Task: Change  the formatting of the data to Which is Greater than5, In conditional formating, put the option 'Yellow Fill with Drak Yellow Text'In the sheet   Blaze Sales review   book
Action: Mouse moved to (510, 186)
Screenshot: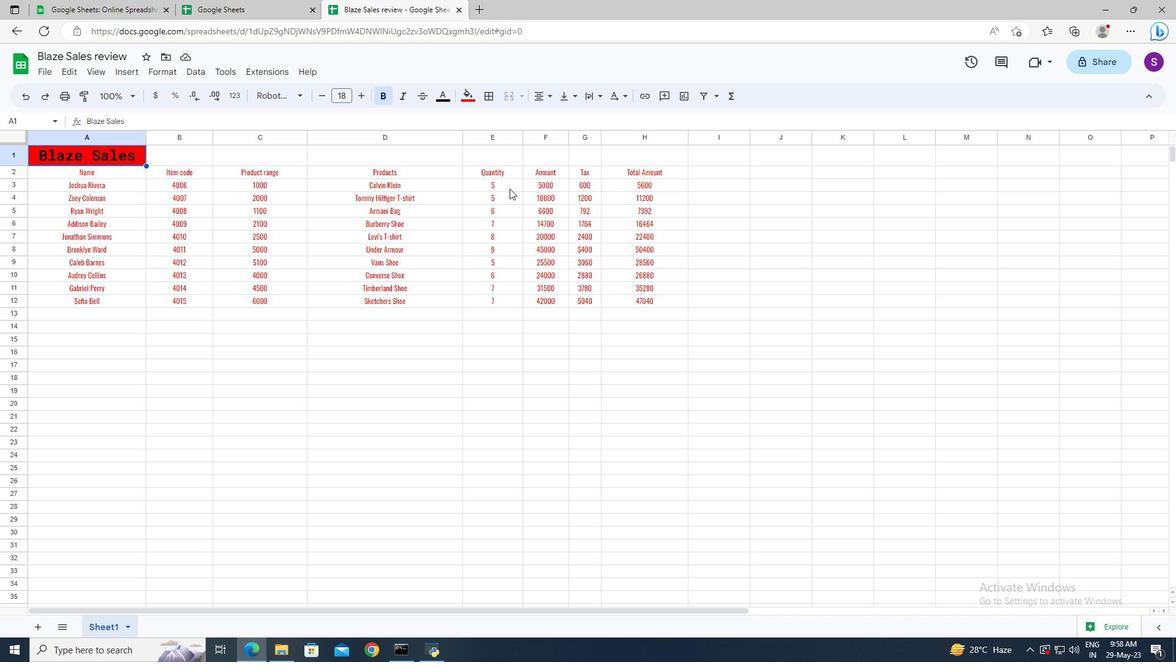 
Action: Mouse pressed left at (510, 186)
Screenshot: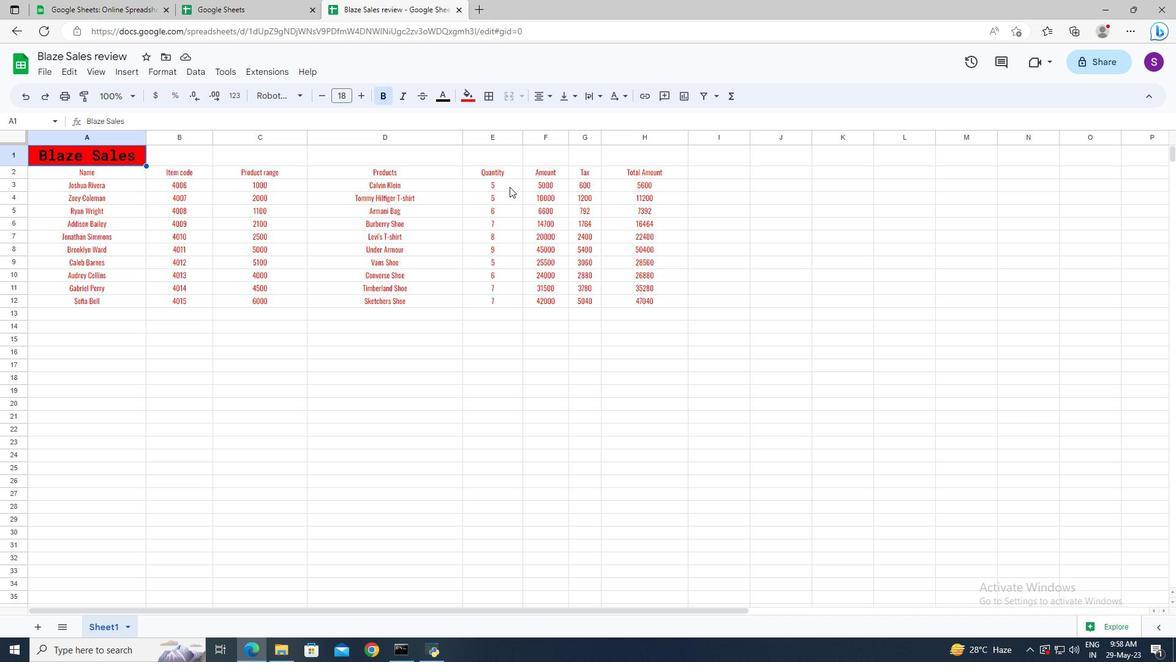 
Action: Mouse moved to (509, 184)
Screenshot: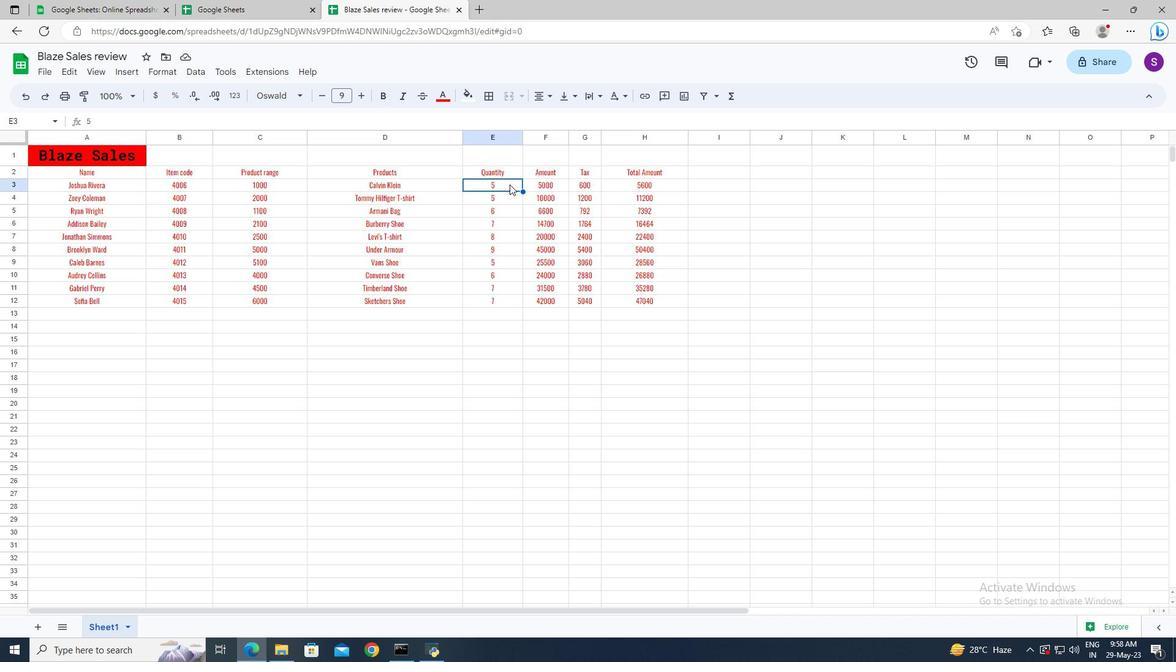 
Action: Key pressed <Key.shift>
Screenshot: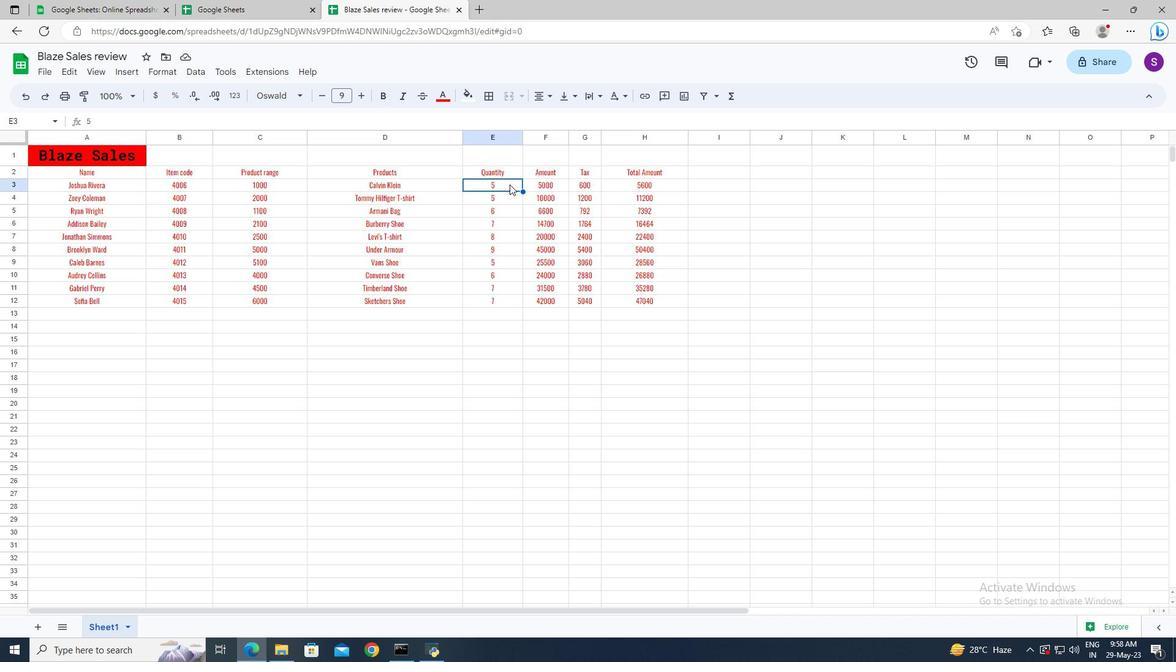 
Action: Mouse moved to (478, 166)
Screenshot: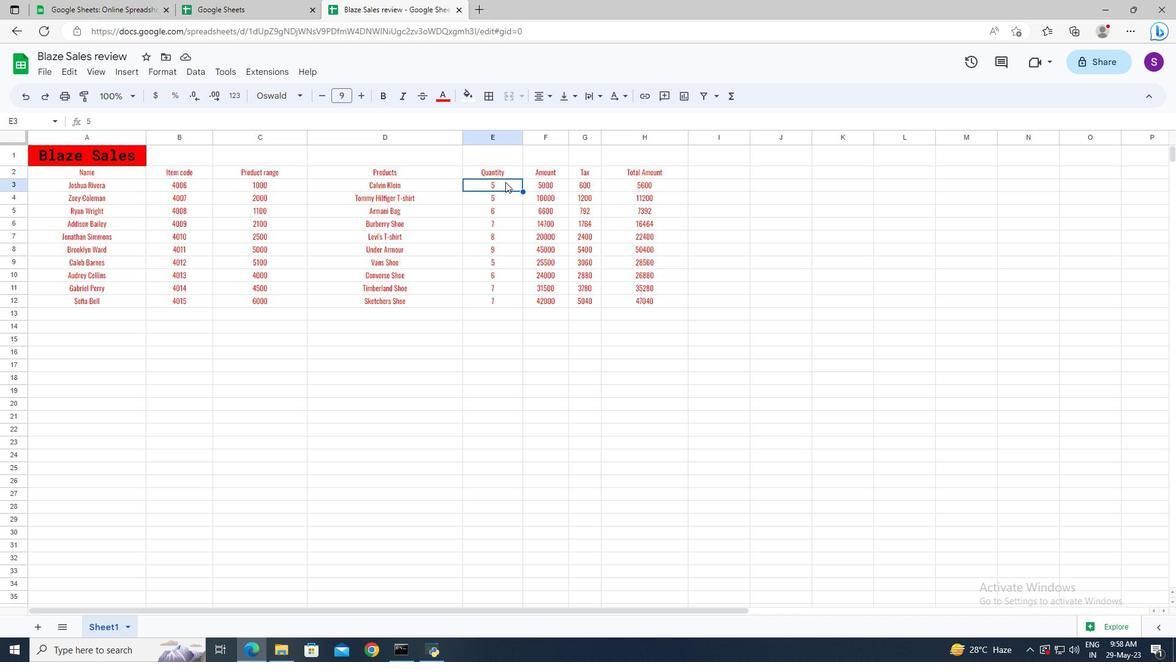 
Action: Key pressed <Key.down>
Screenshot: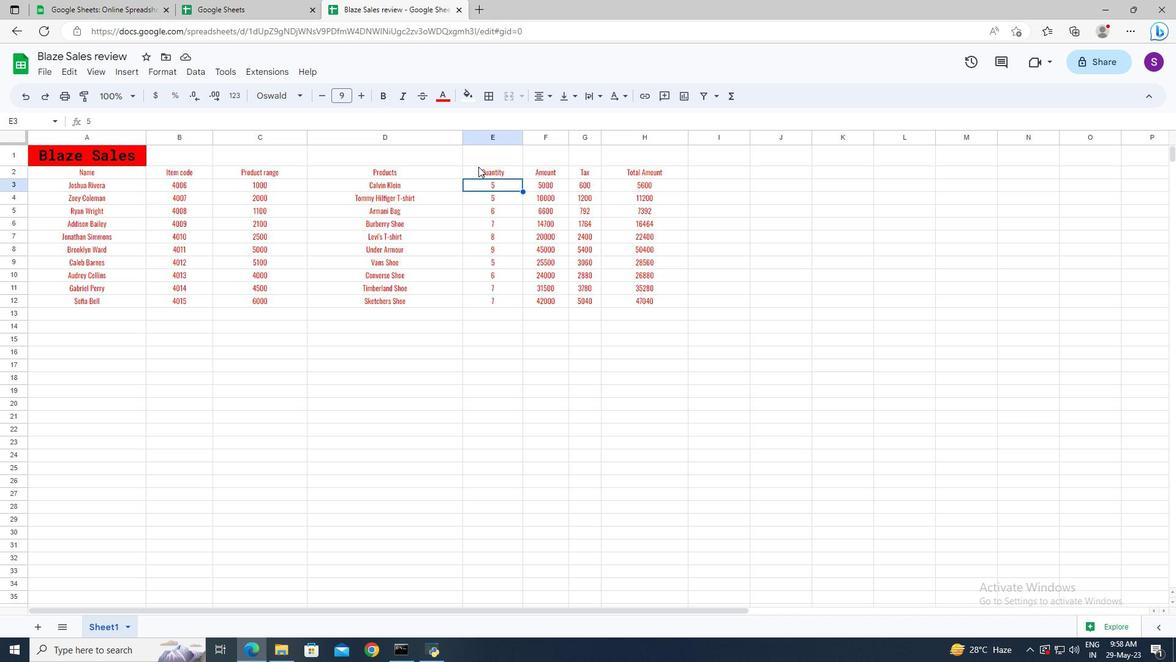 
Action: Mouse moved to (171, 73)
Screenshot: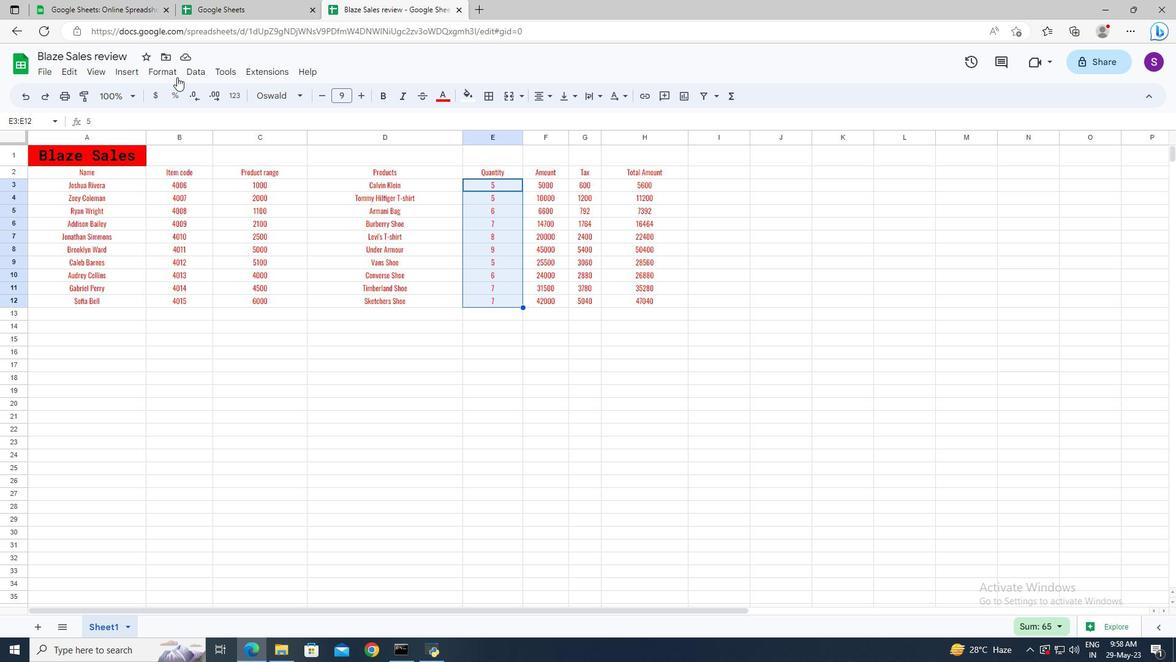 
Action: Mouse pressed left at (171, 73)
Screenshot: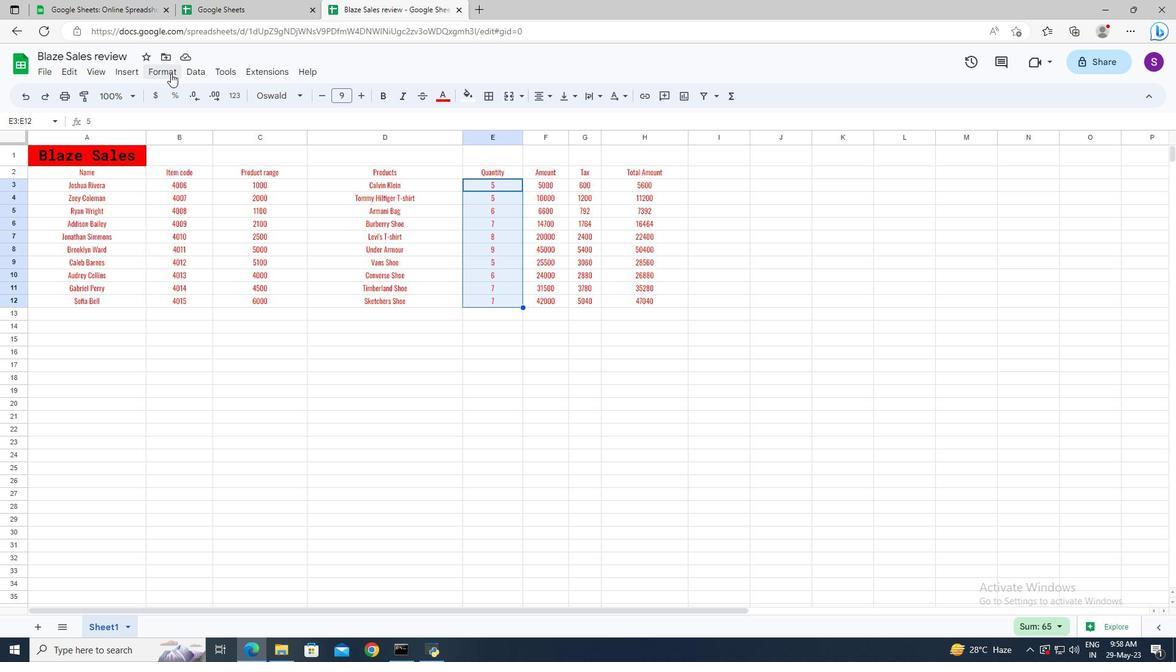 
Action: Mouse moved to (212, 278)
Screenshot: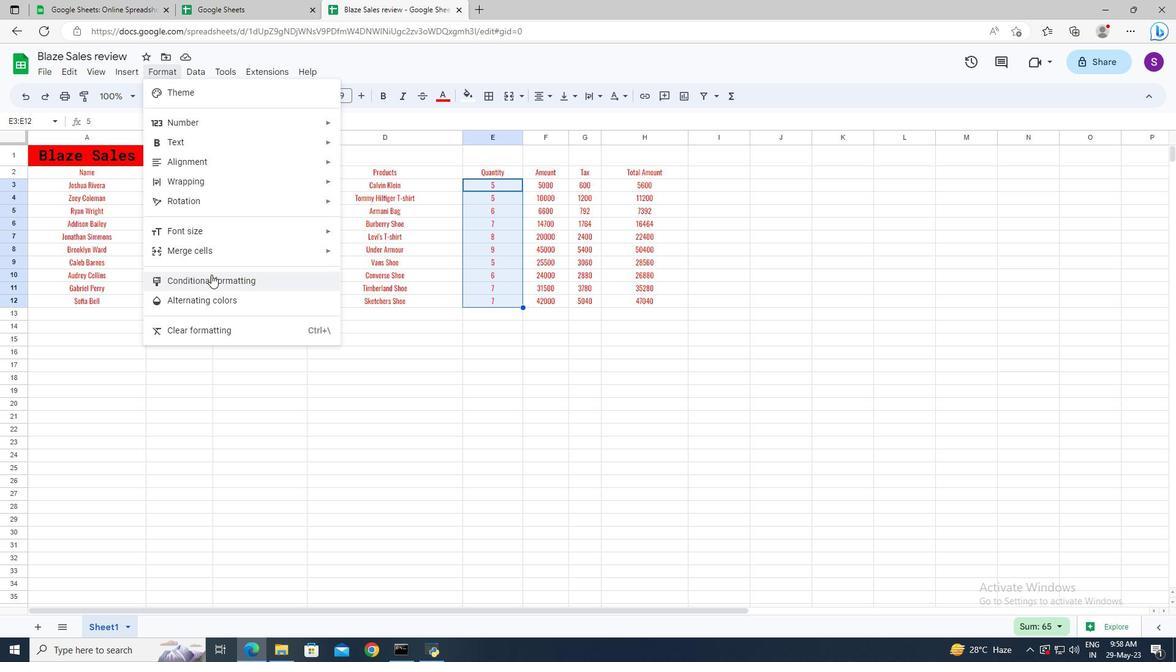 
Action: Mouse pressed left at (212, 278)
Screenshot: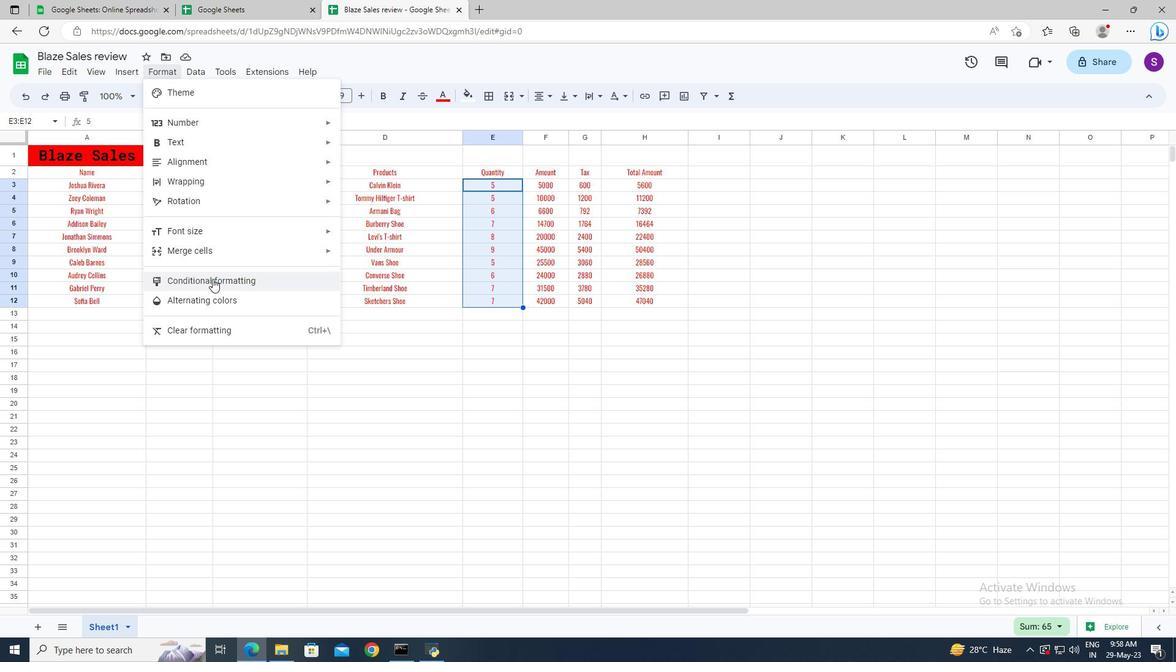 
Action: Mouse moved to (1024, 265)
Screenshot: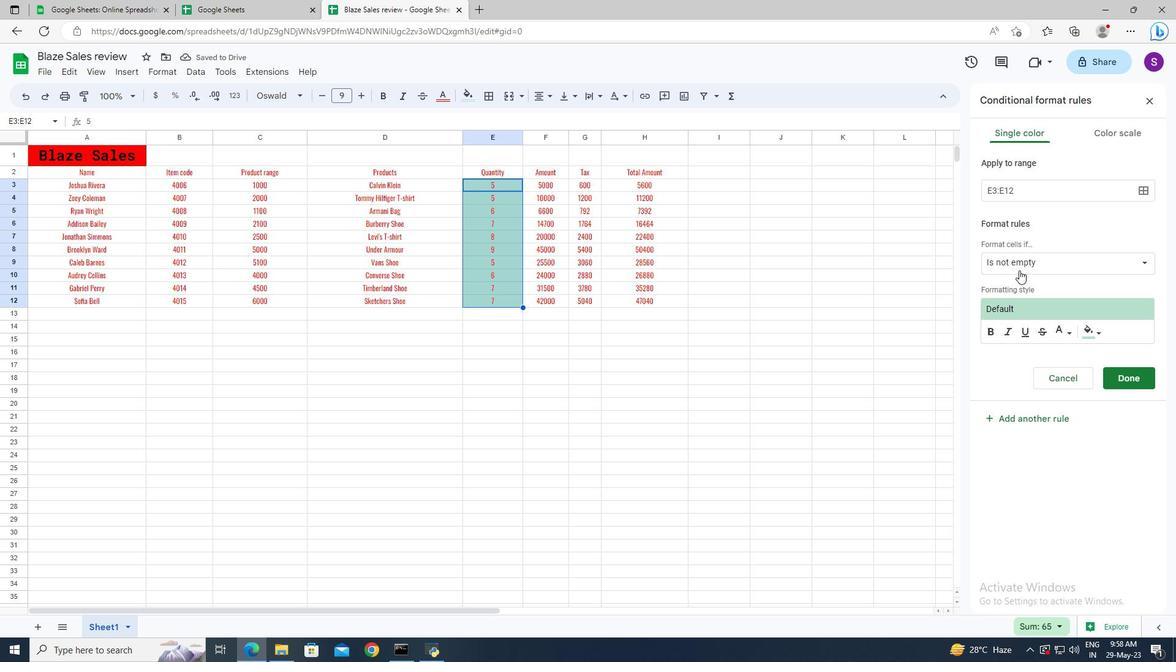 
Action: Mouse pressed left at (1024, 265)
Screenshot: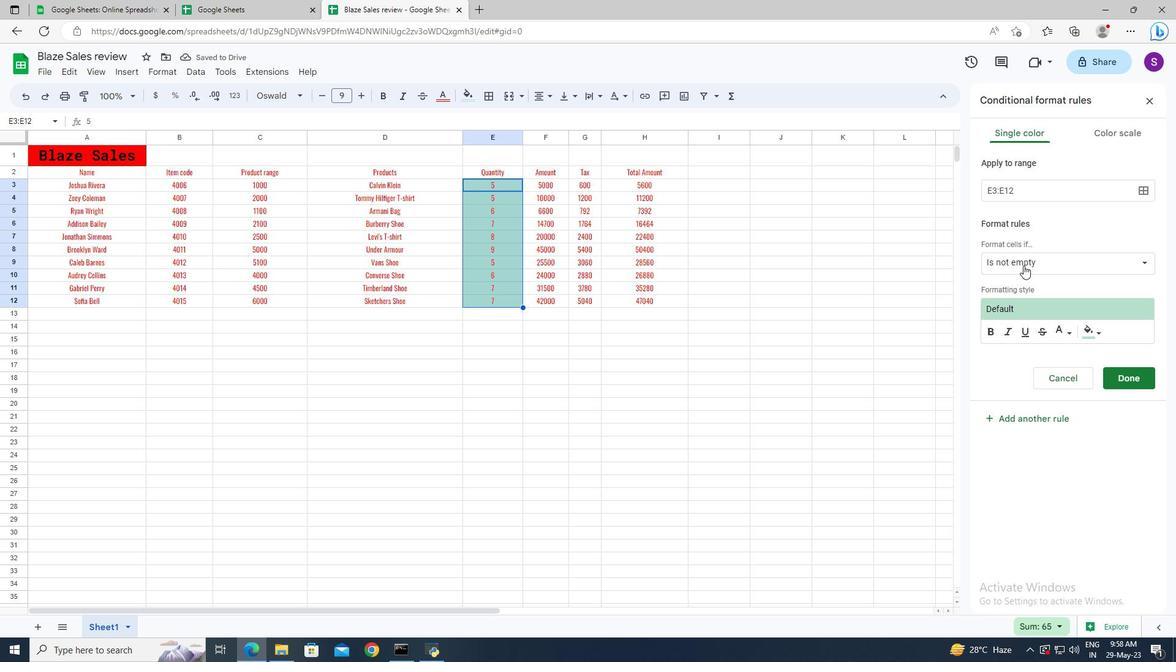 
Action: Mouse moved to (1046, 456)
Screenshot: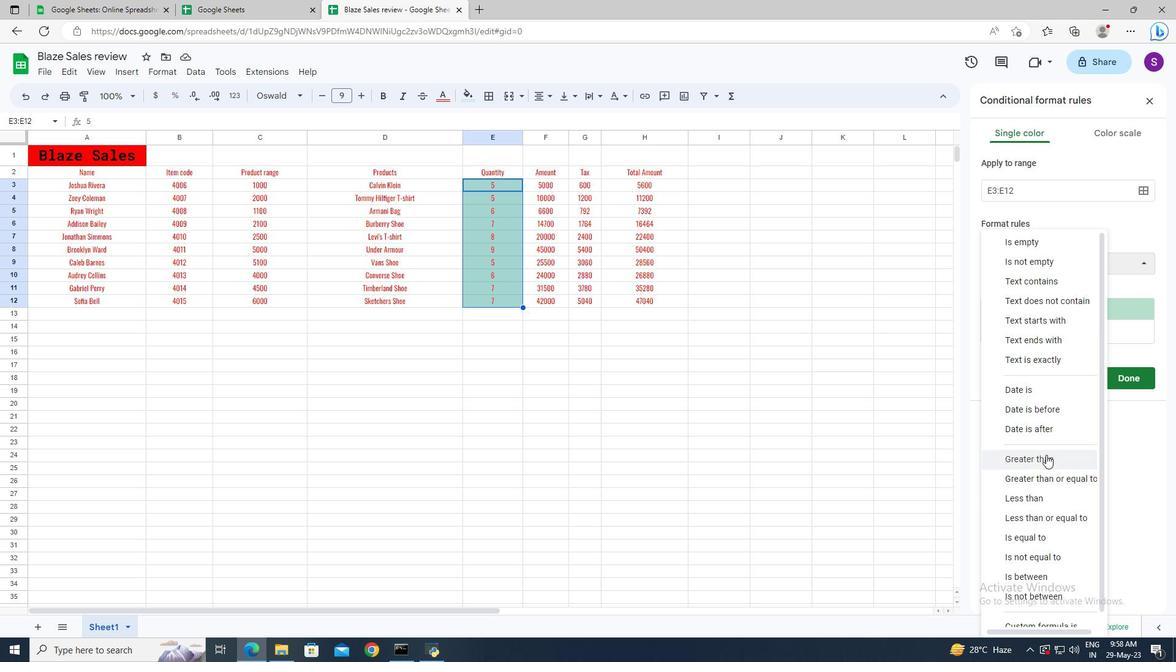 
Action: Mouse pressed left at (1046, 456)
Screenshot: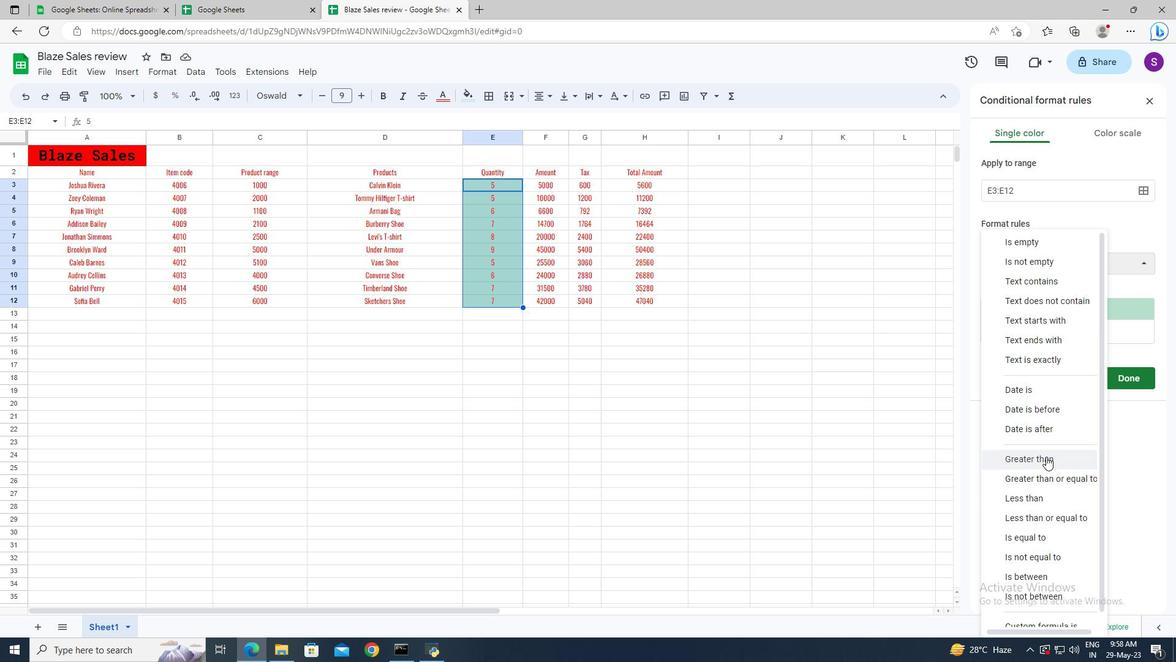 
Action: Mouse moved to (1011, 289)
Screenshot: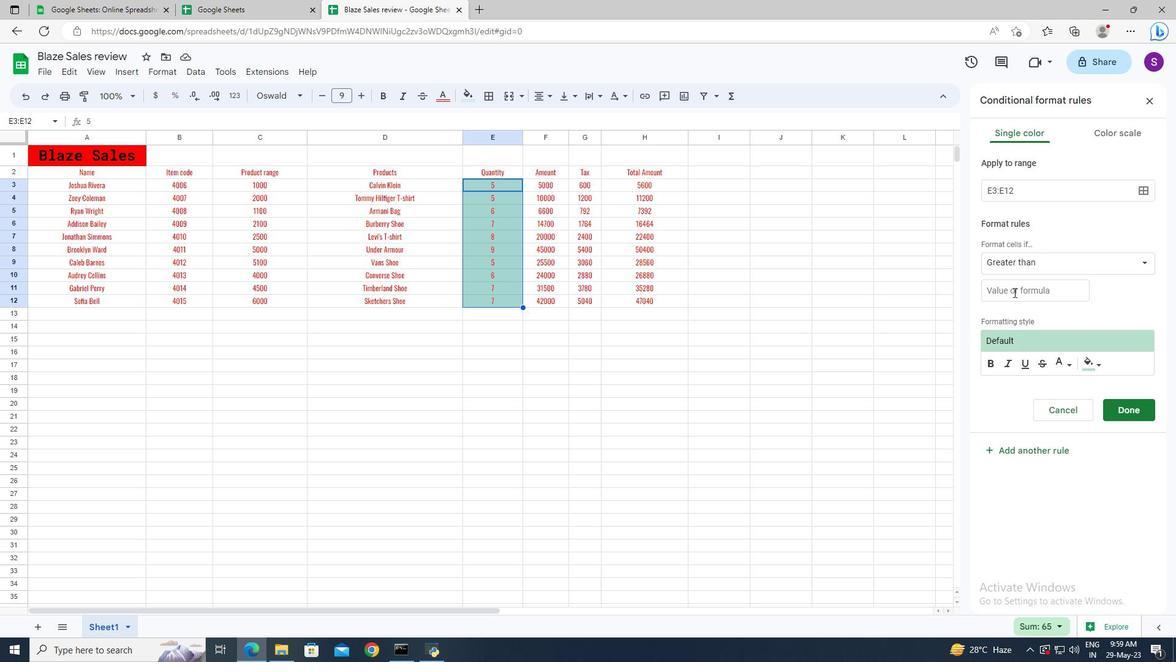 
Action: Mouse pressed left at (1011, 289)
Screenshot: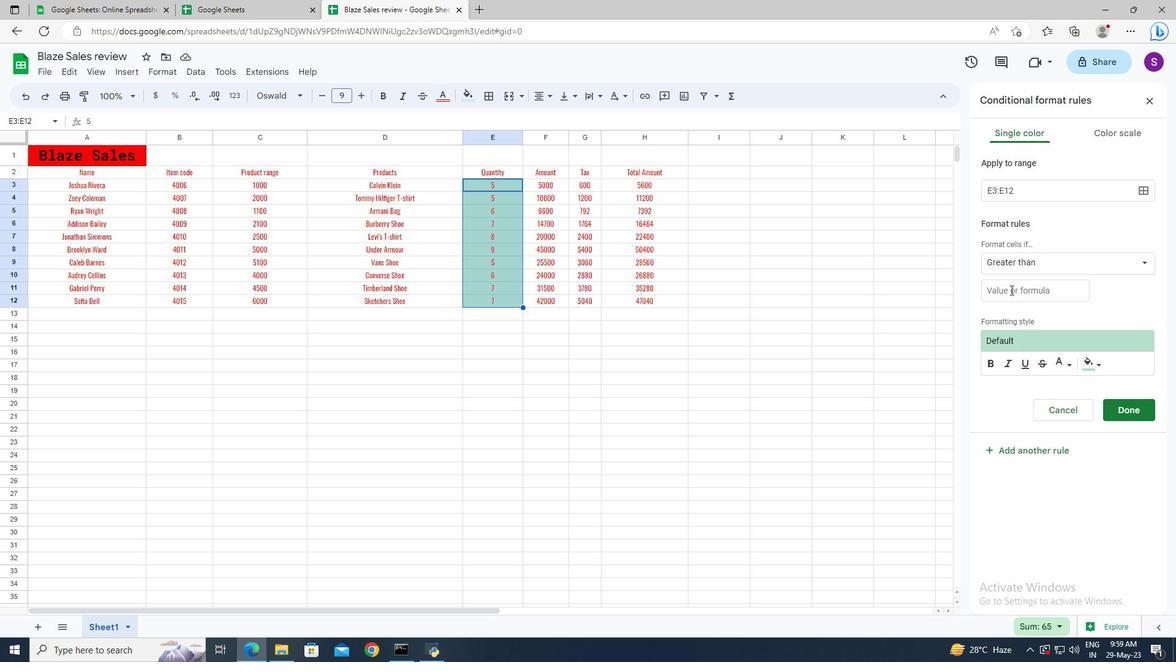 
Action: Mouse moved to (801, 169)
Screenshot: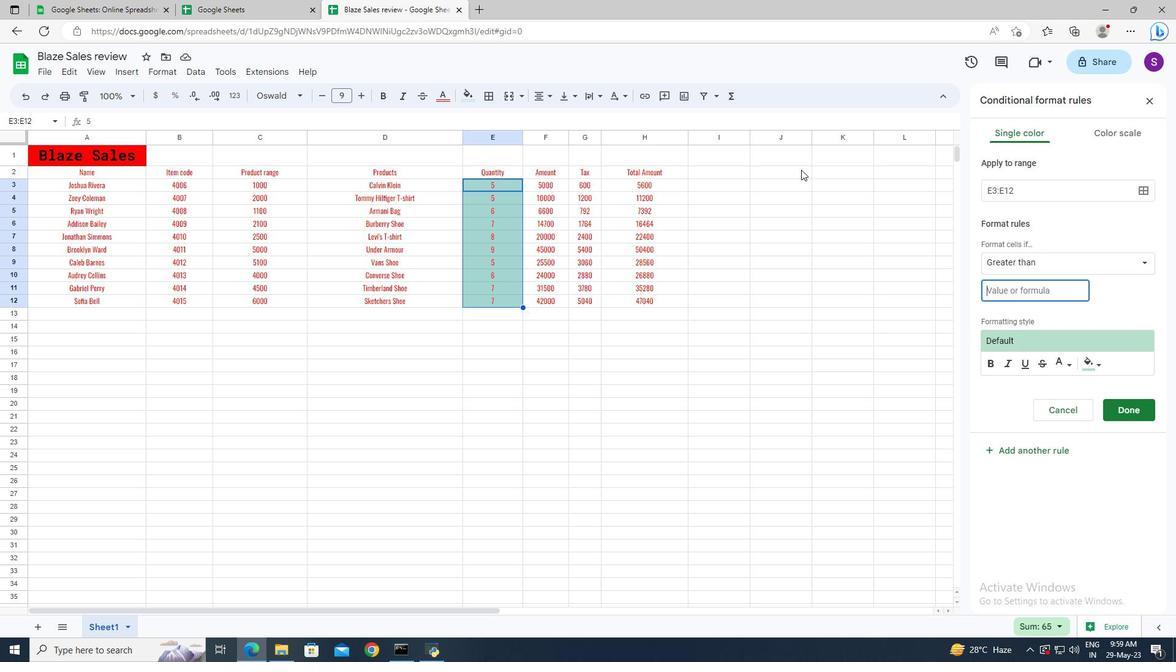 
Action: Key pressed 5
Screenshot: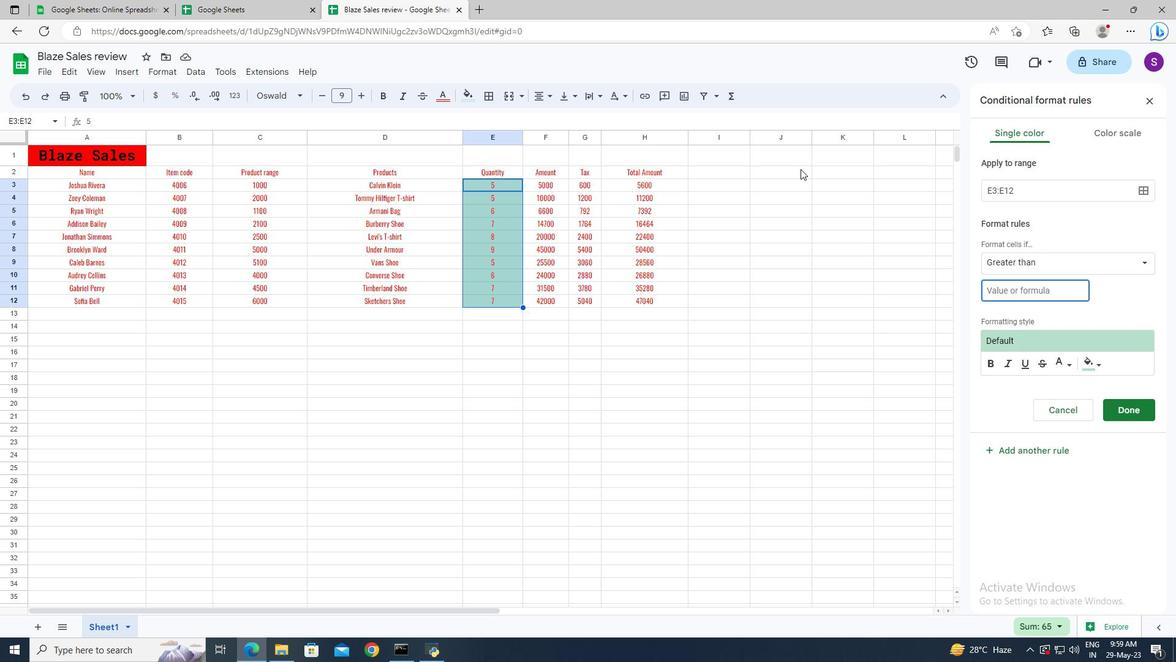 
Action: Mouse moved to (1062, 359)
Screenshot: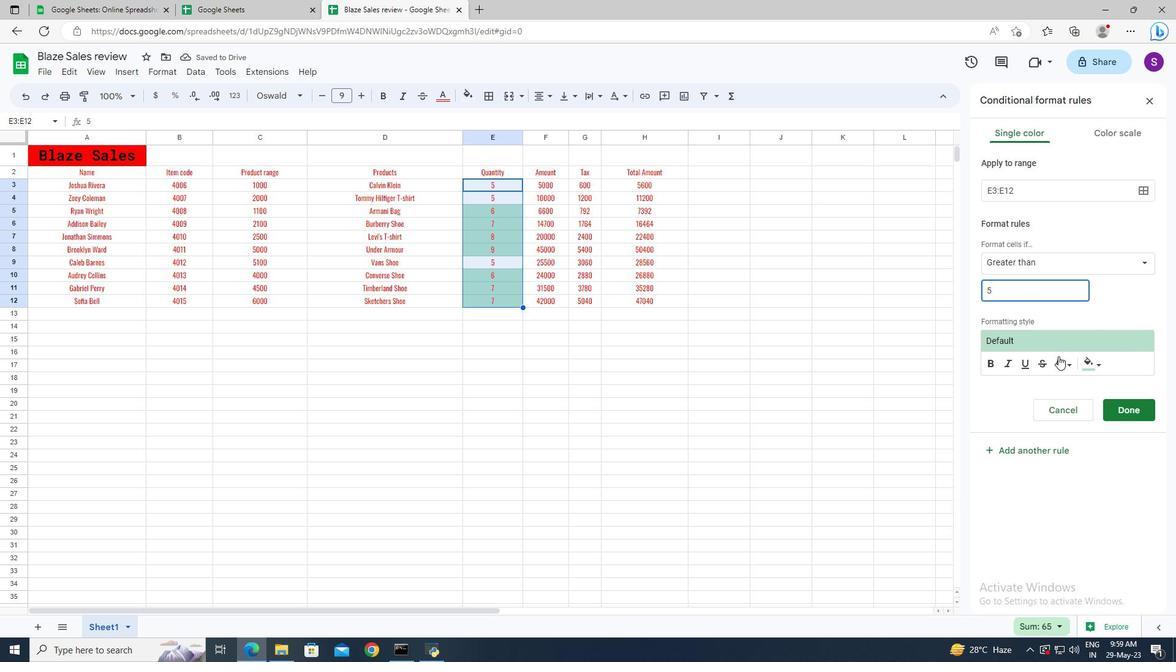 
Action: Mouse pressed left at (1062, 359)
Screenshot: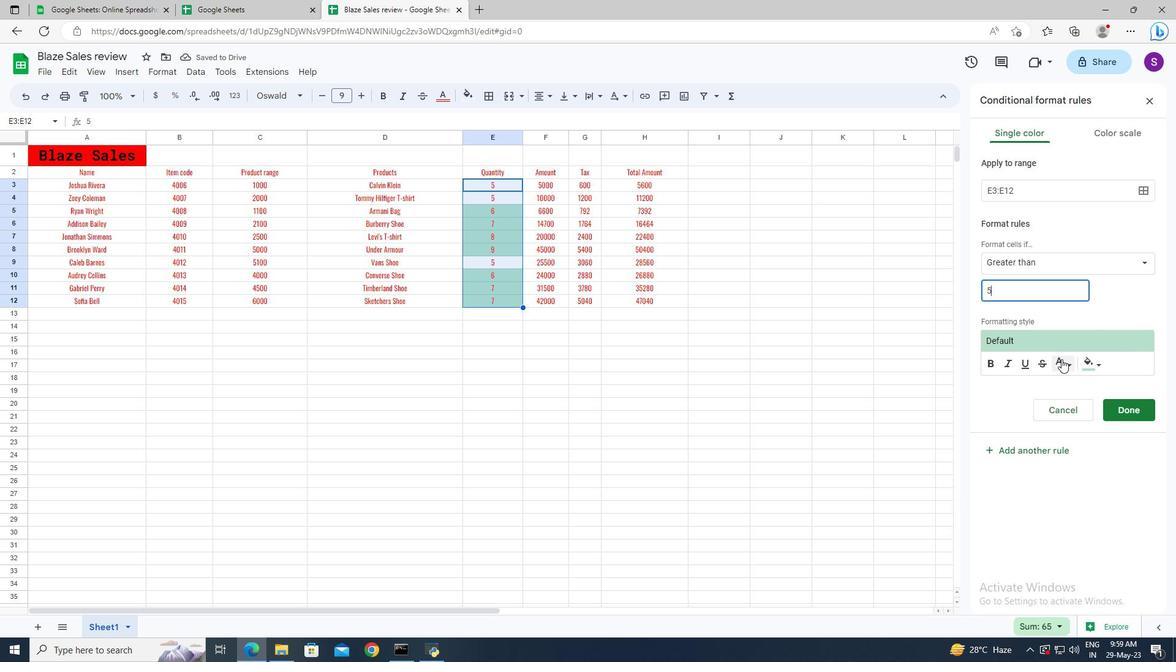 
Action: Mouse moved to (1062, 367)
Screenshot: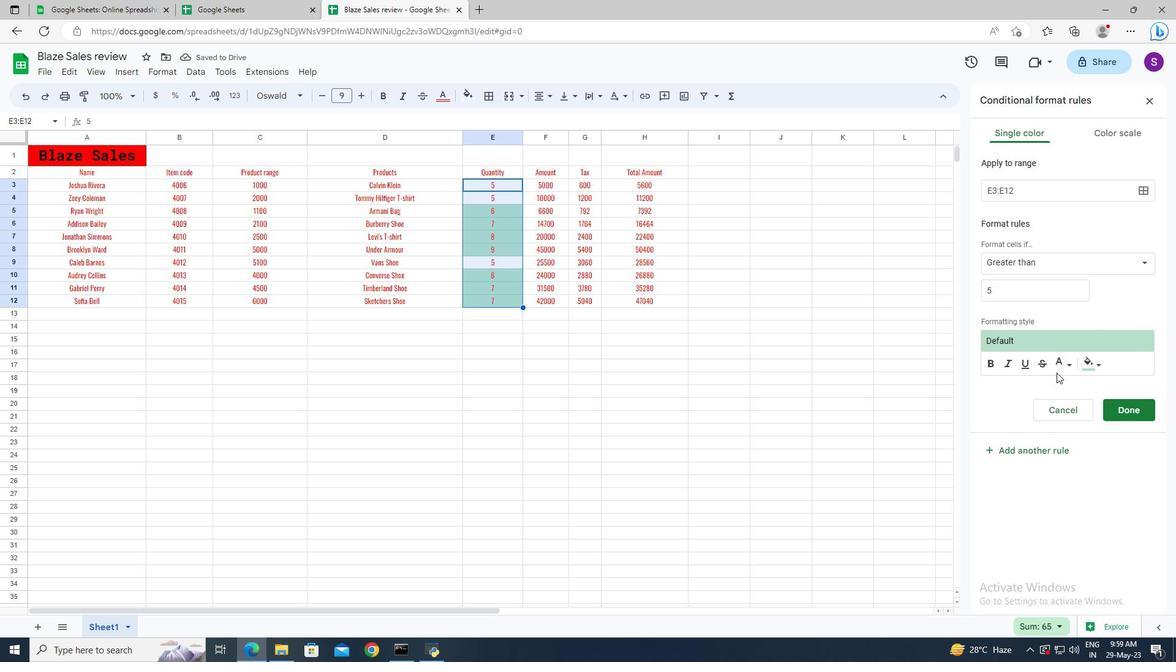 
Action: Mouse pressed left at (1062, 367)
Screenshot: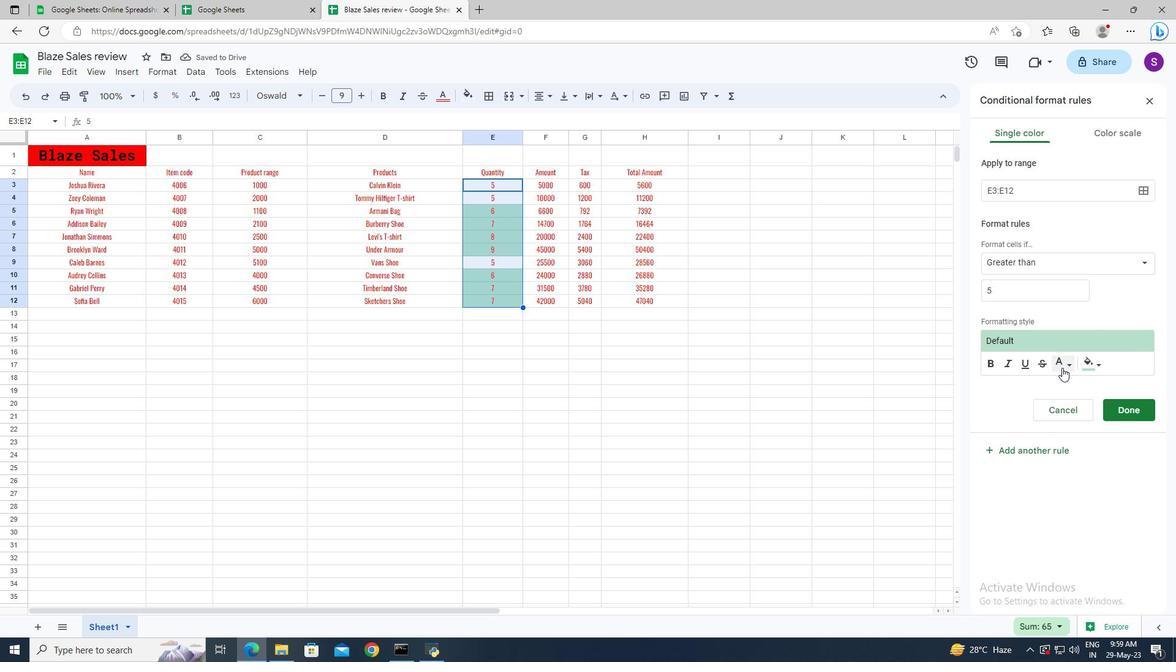 
Action: Mouse moved to (980, 417)
Screenshot: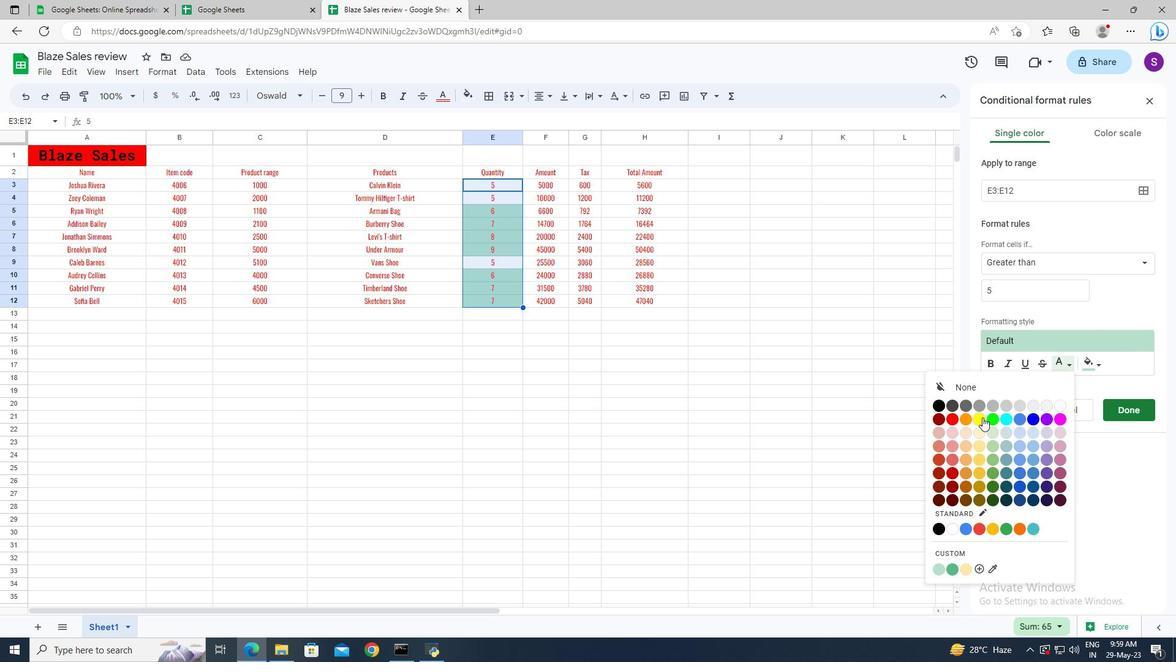 
Action: Mouse pressed left at (980, 417)
Screenshot: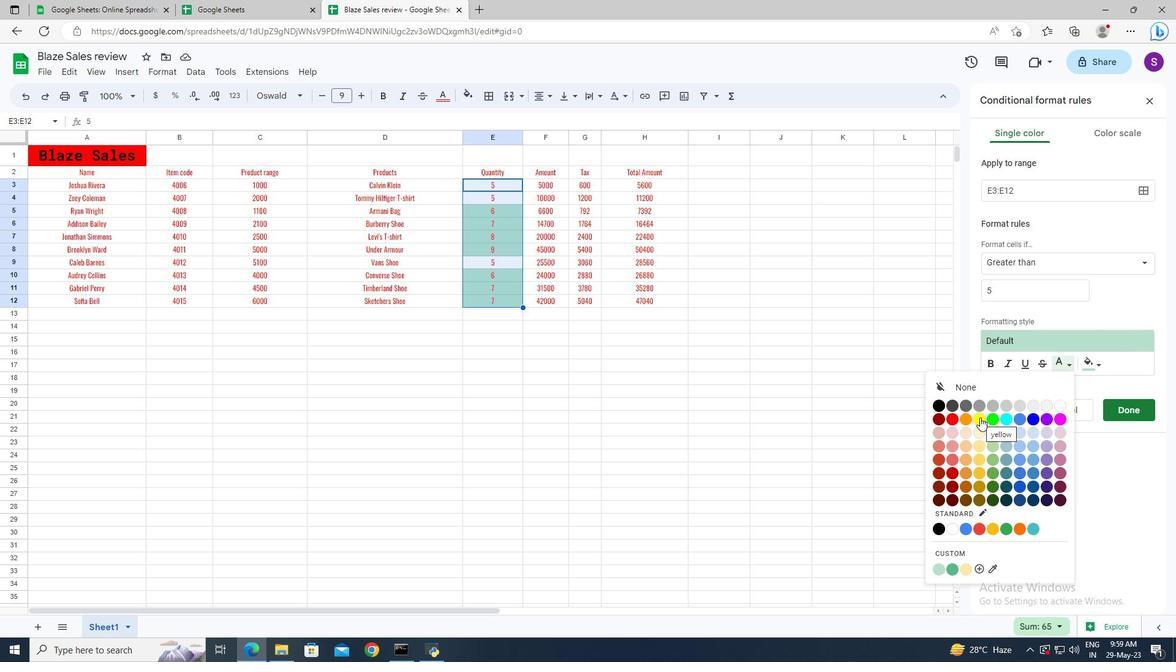 
Action: Mouse moved to (1097, 365)
Screenshot: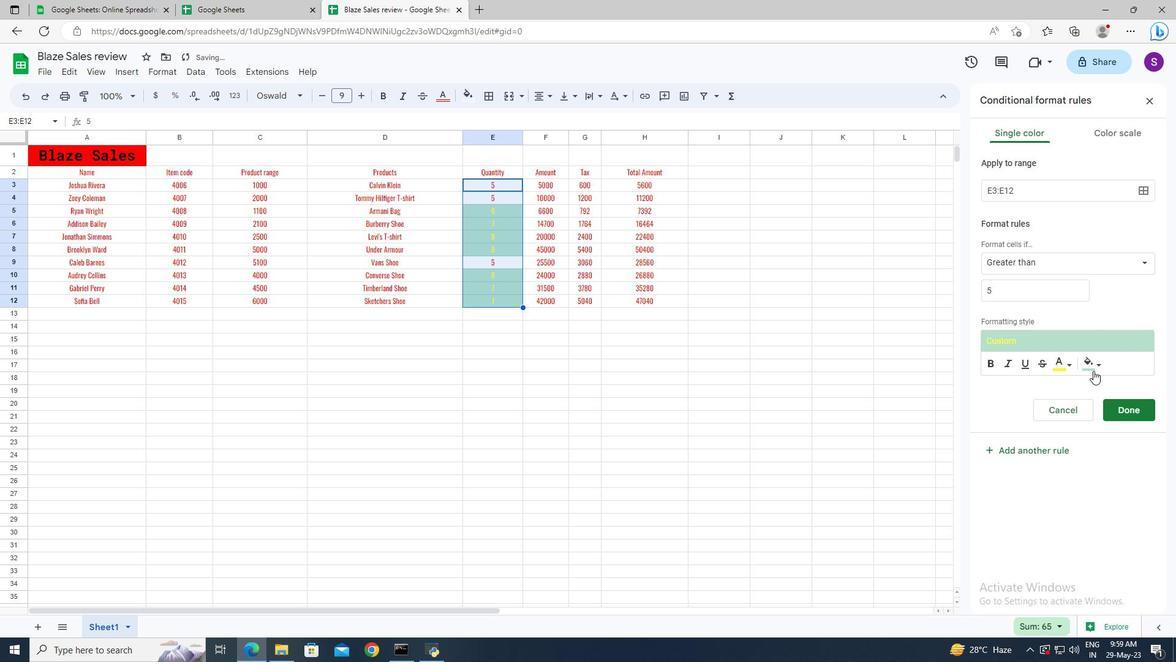 
Action: Mouse pressed left at (1097, 365)
Screenshot: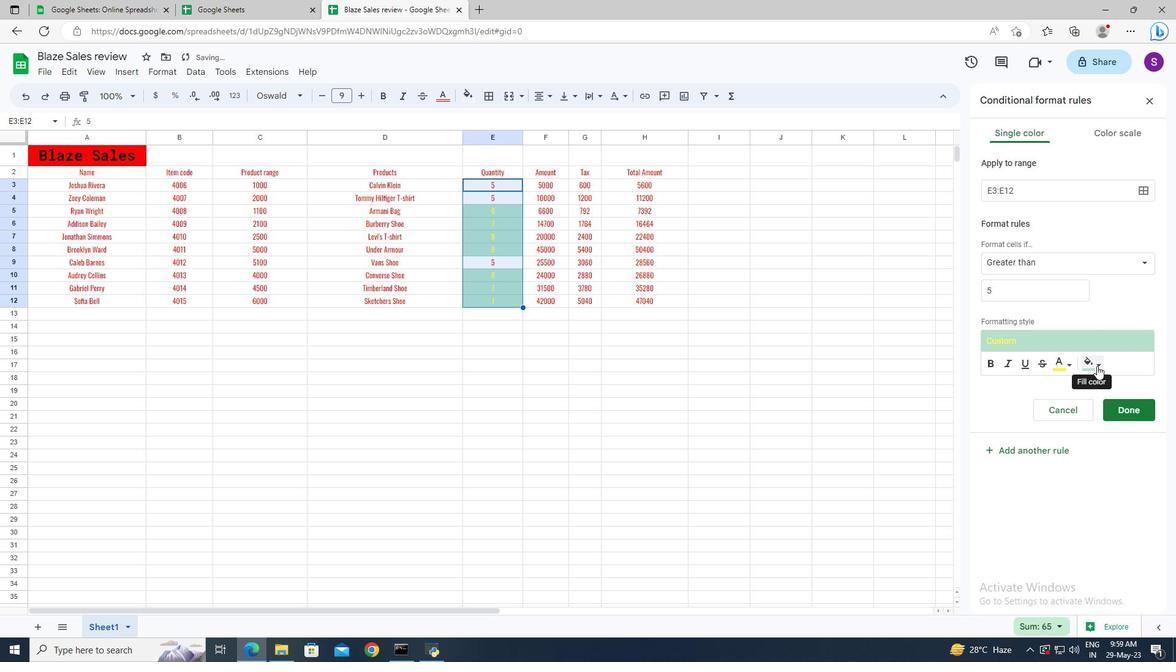 
Action: Mouse moved to (1024, 527)
Screenshot: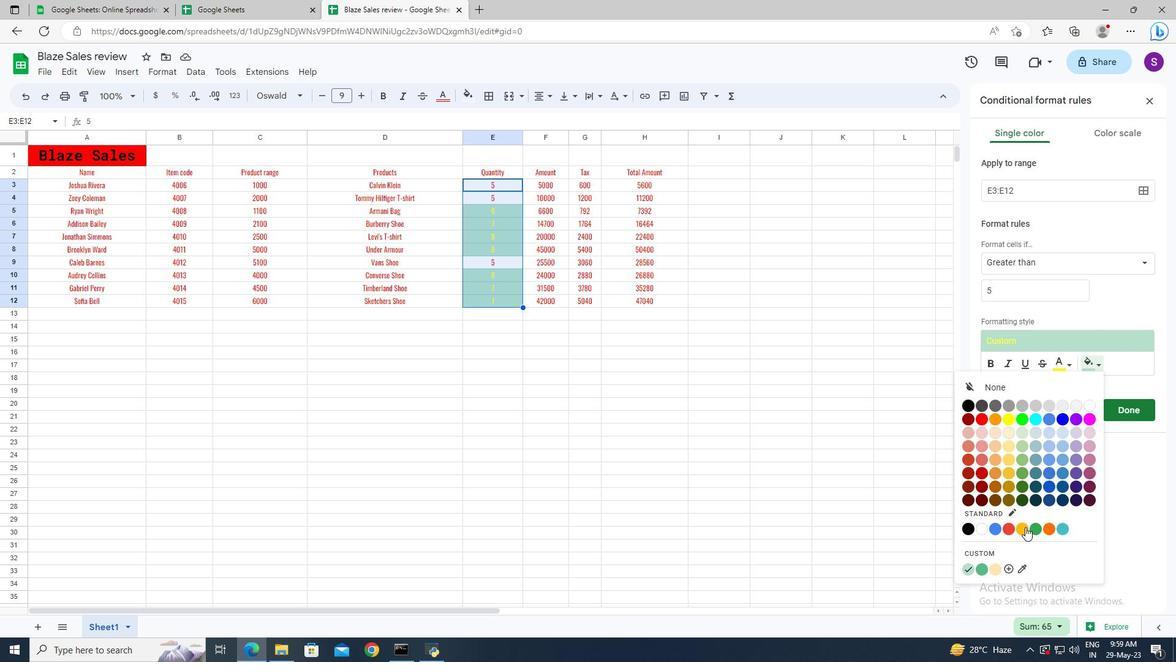 
Action: Mouse pressed left at (1024, 527)
Screenshot: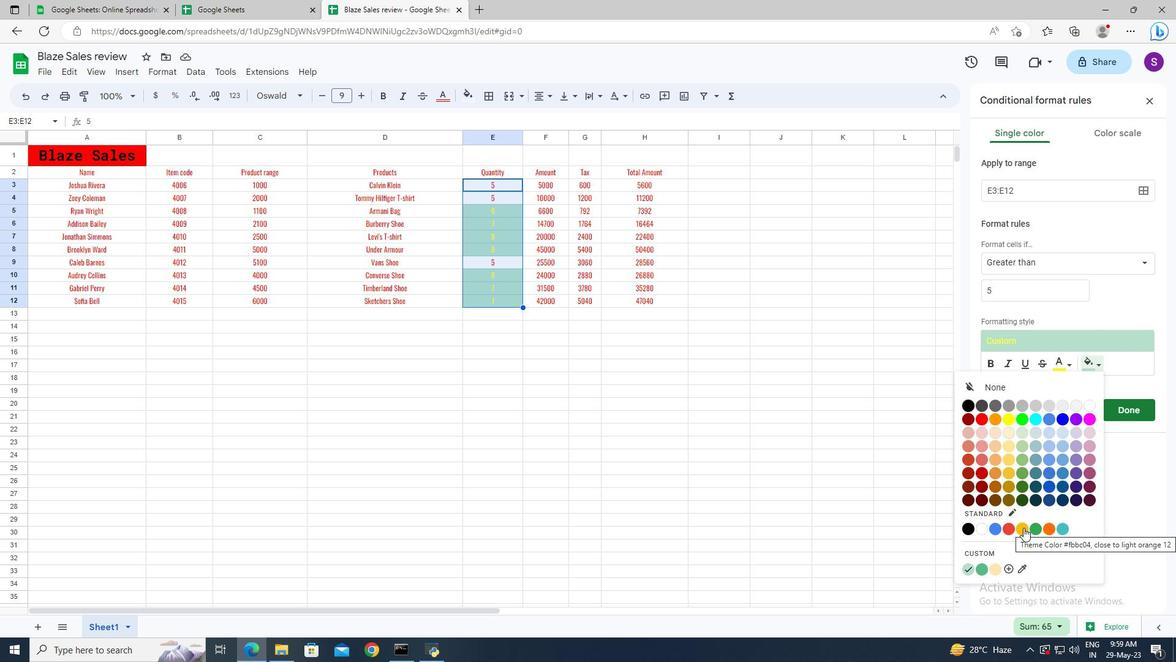 
Action: Mouse moved to (1122, 413)
Screenshot: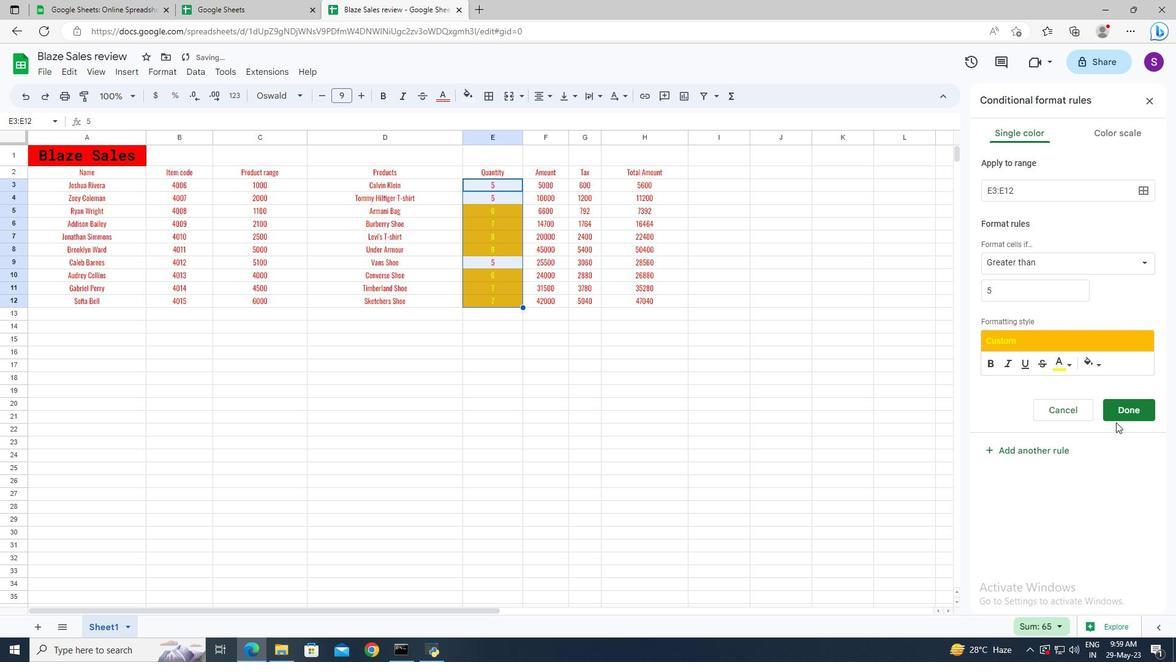 
Action: Mouse pressed left at (1122, 413)
Screenshot: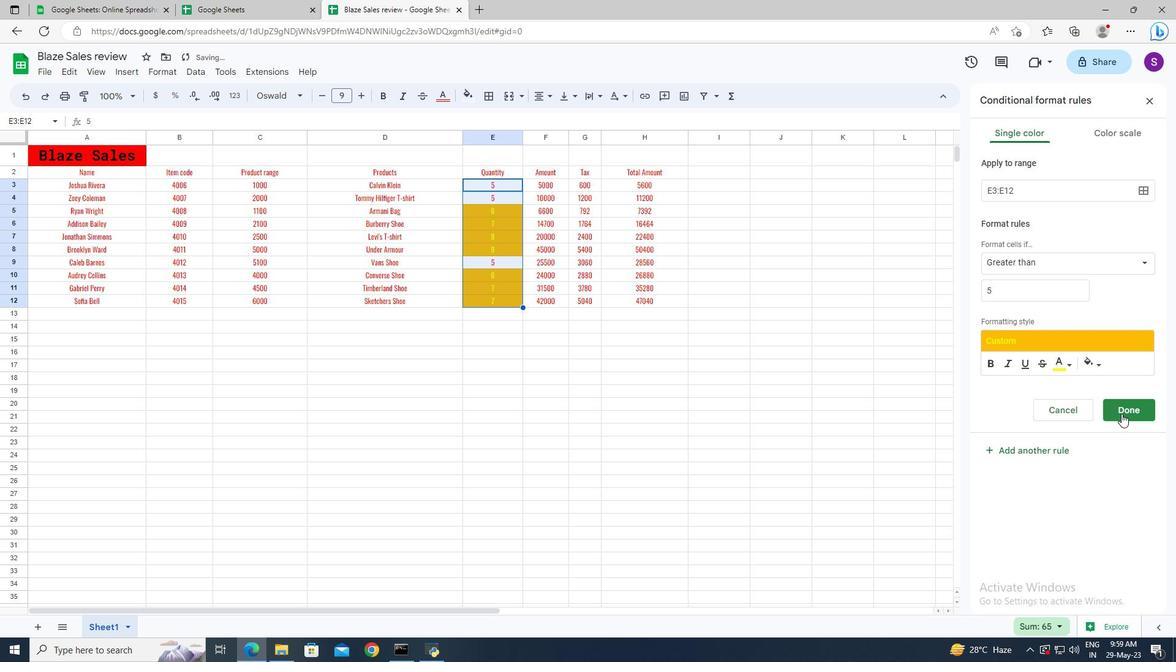 
Action: Mouse moved to (861, 331)
Screenshot: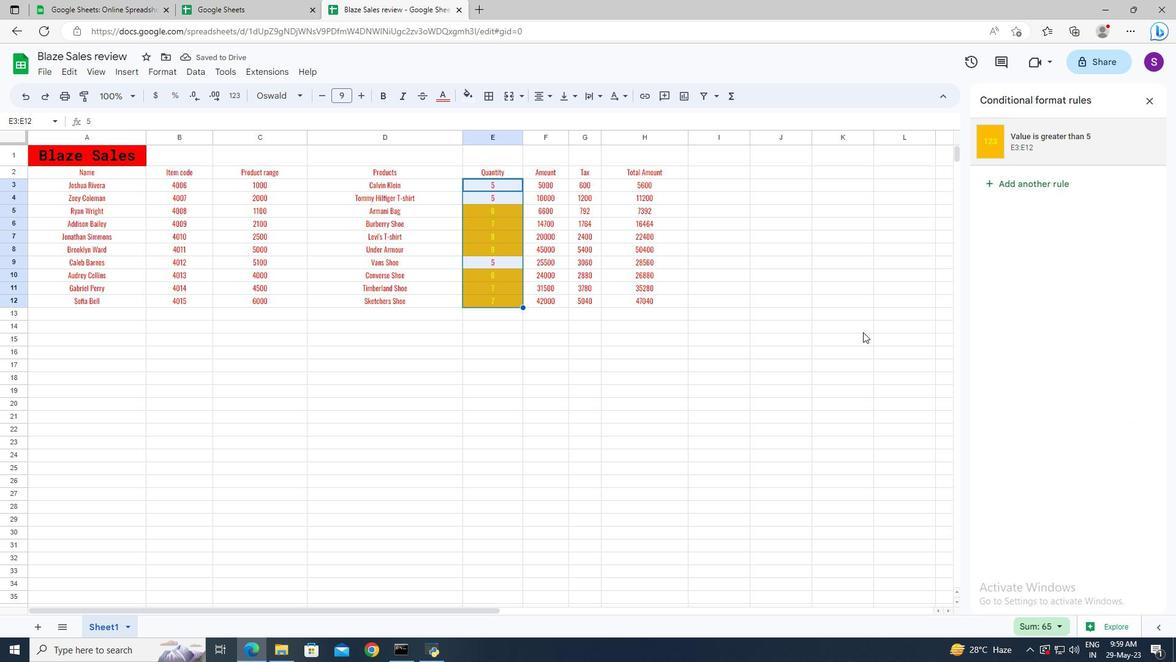 
Action: Mouse pressed left at (861, 331)
Screenshot: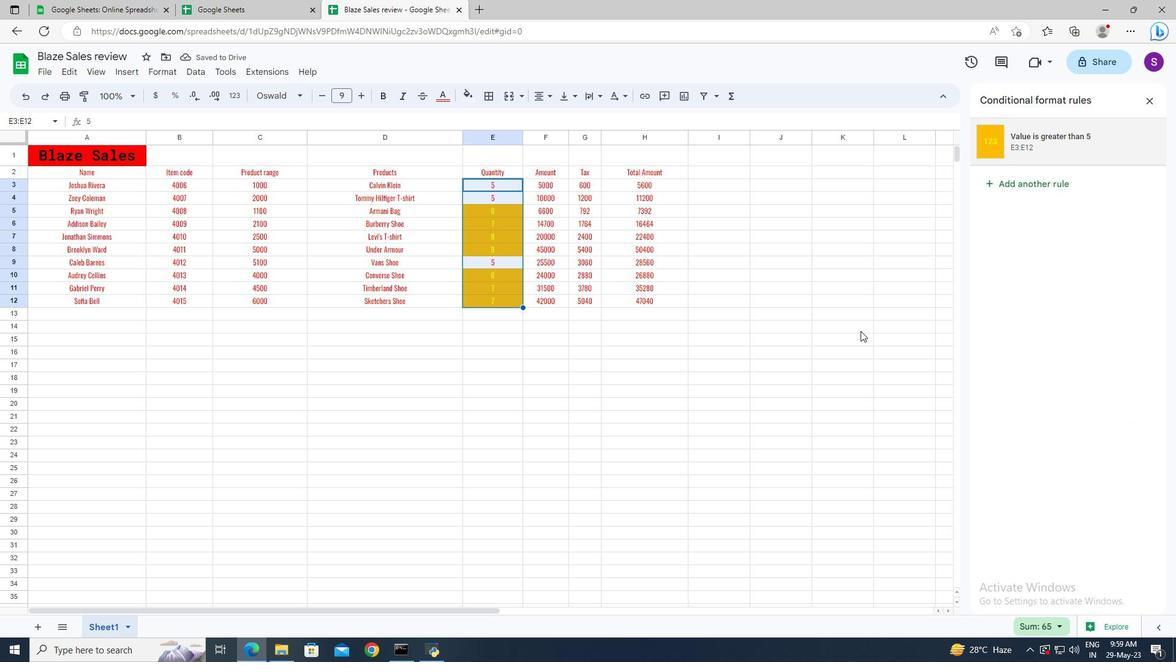
